Task: Add an action where "Priority is High" in downgrade and inform.
Action: Mouse moved to (23, 299)
Screenshot: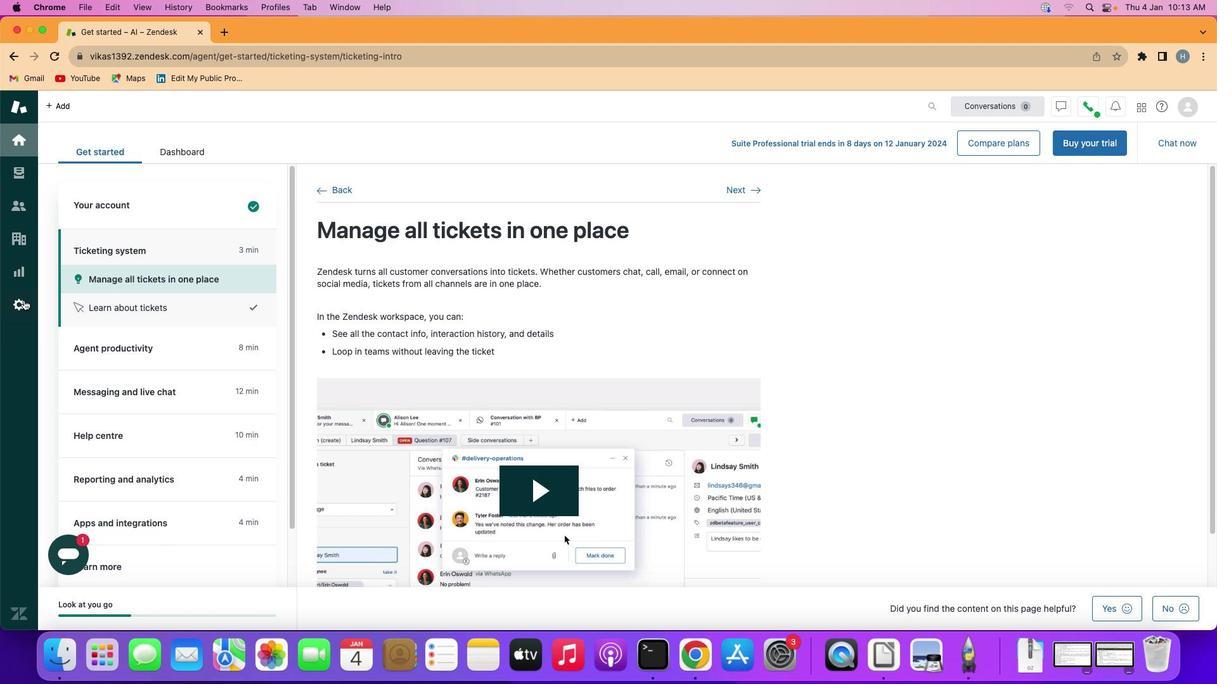 
Action: Mouse pressed left at (23, 299)
Screenshot: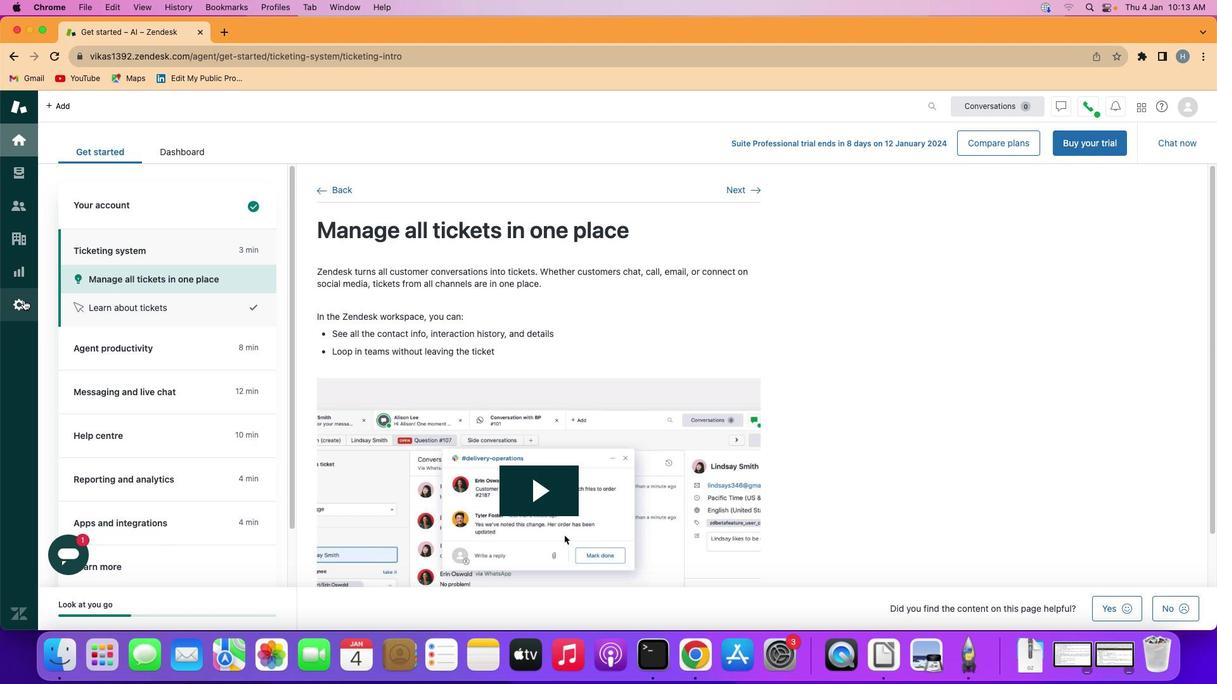 
Action: Mouse moved to (233, 515)
Screenshot: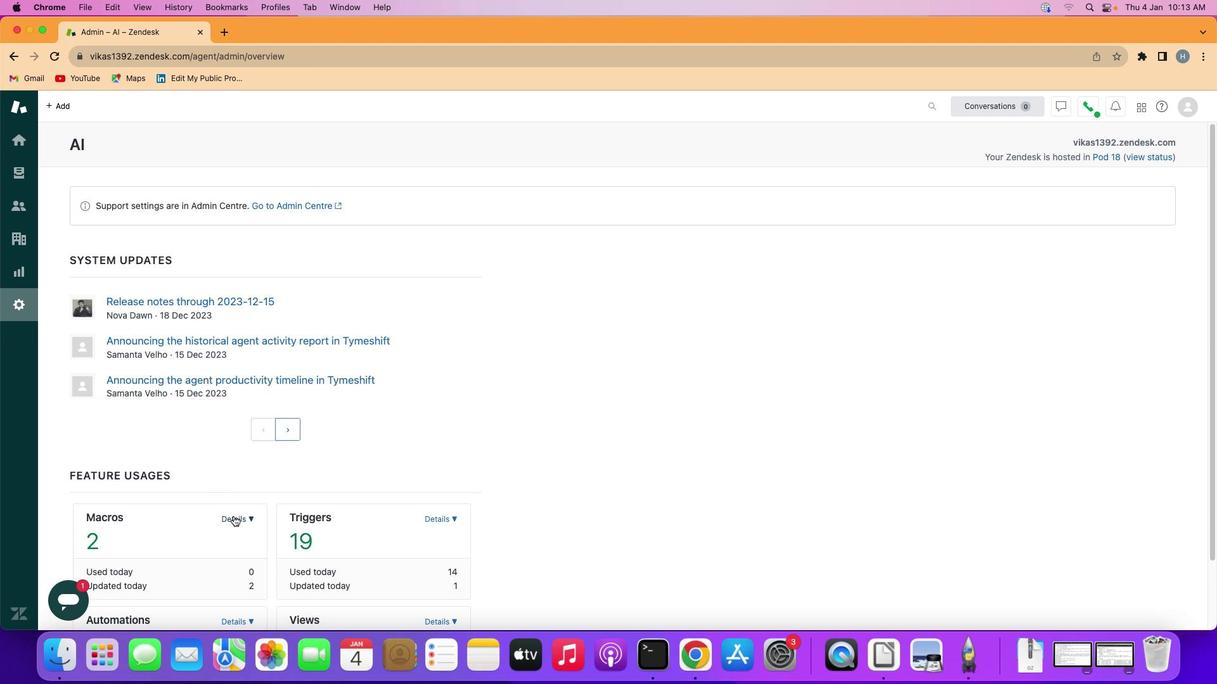 
Action: Mouse pressed left at (233, 515)
Screenshot: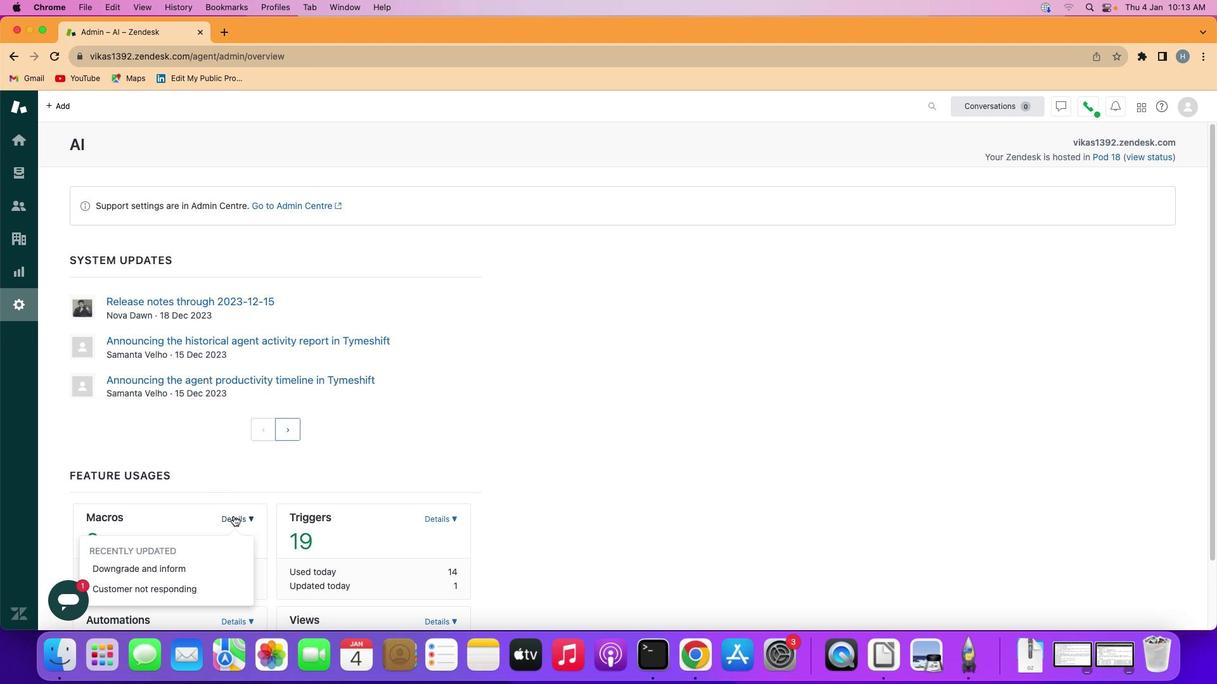 
Action: Mouse moved to (196, 566)
Screenshot: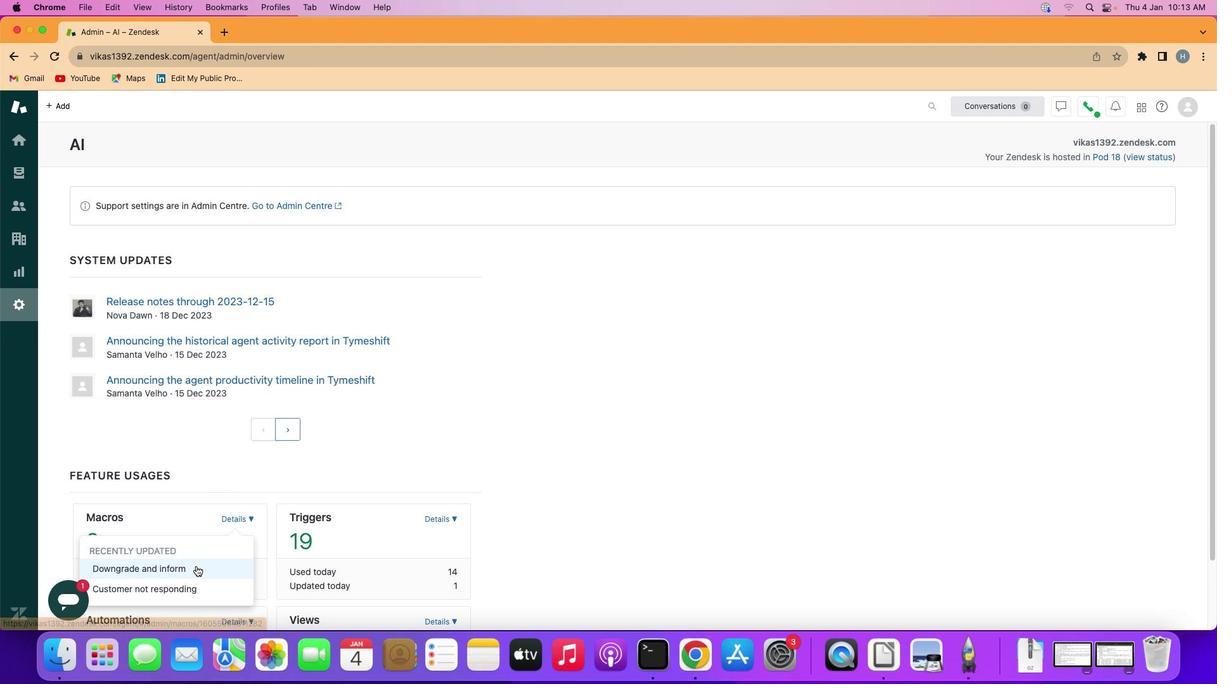 
Action: Mouse pressed left at (196, 566)
Screenshot: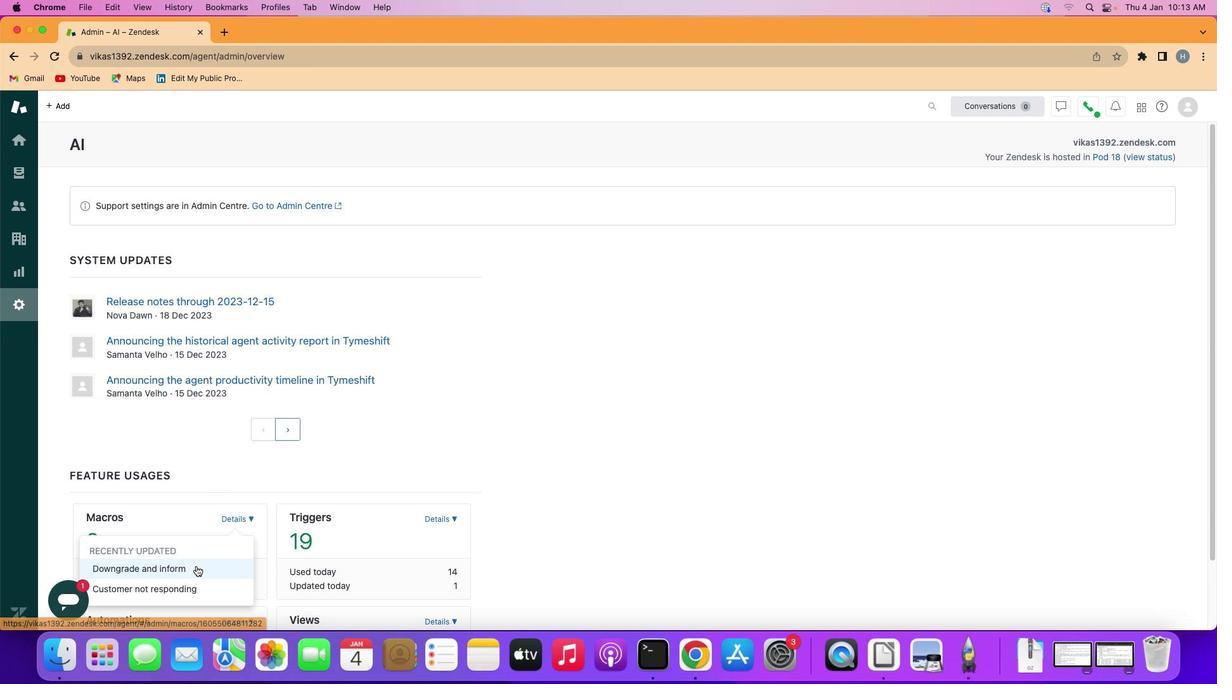 
Action: Mouse moved to (222, 462)
Screenshot: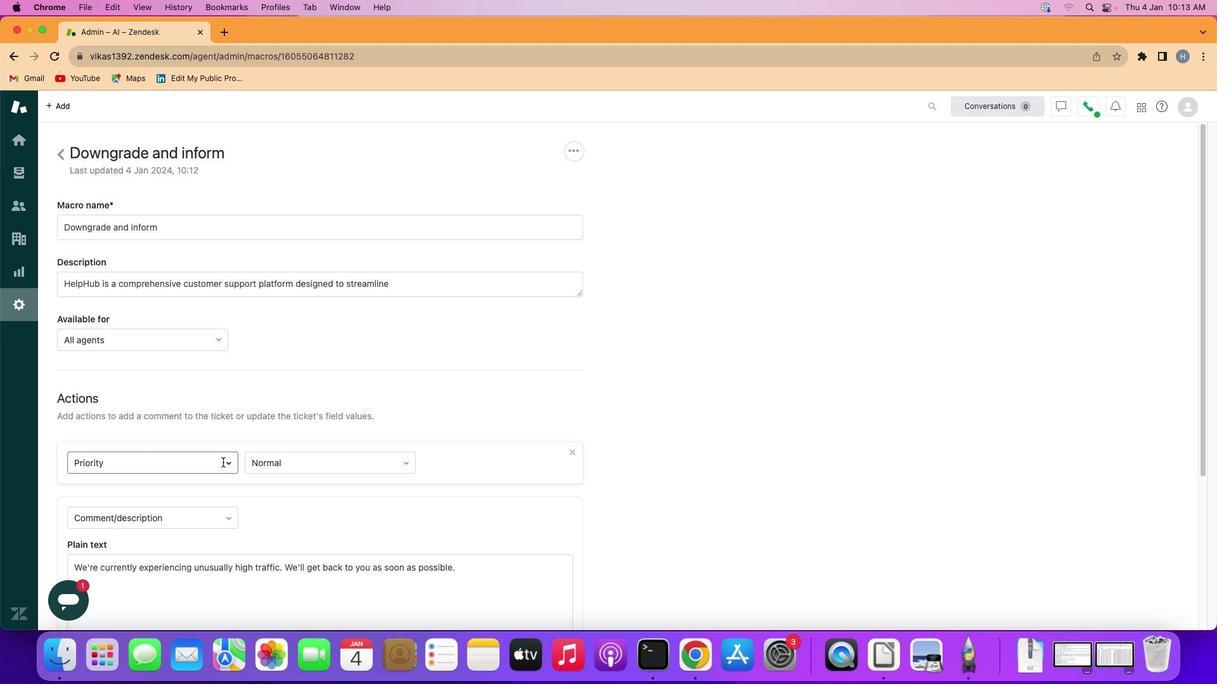 
Action: Mouse pressed left at (222, 462)
Screenshot: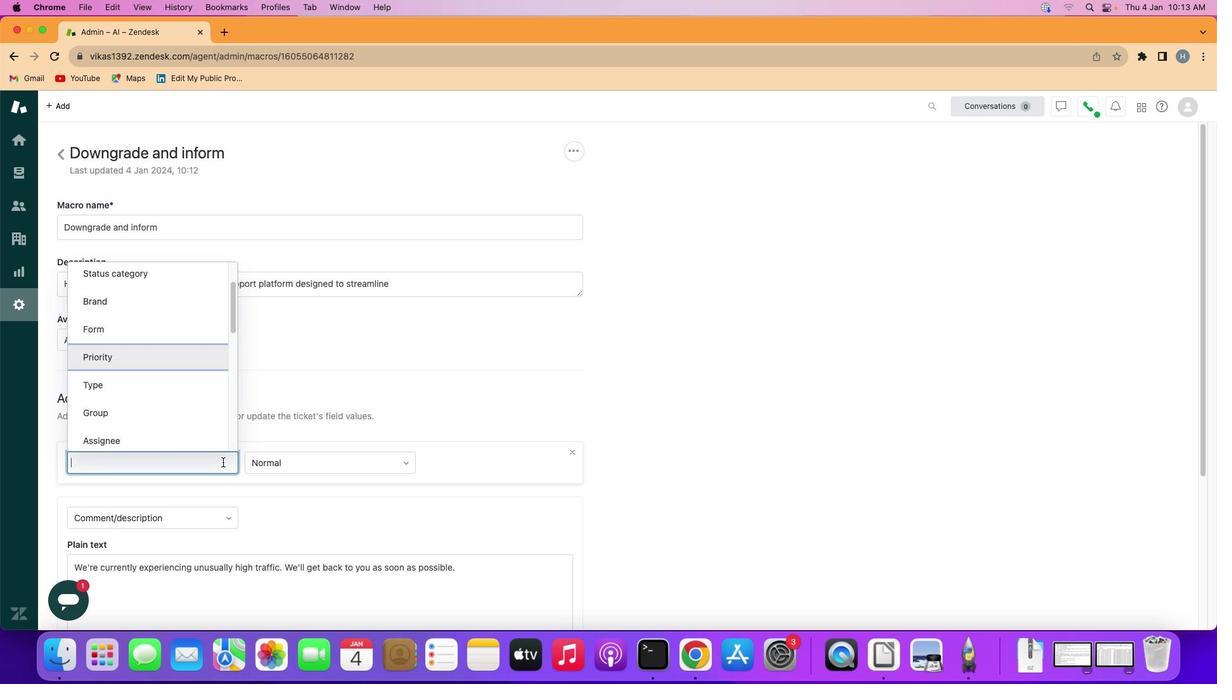
Action: Mouse moved to (197, 357)
Screenshot: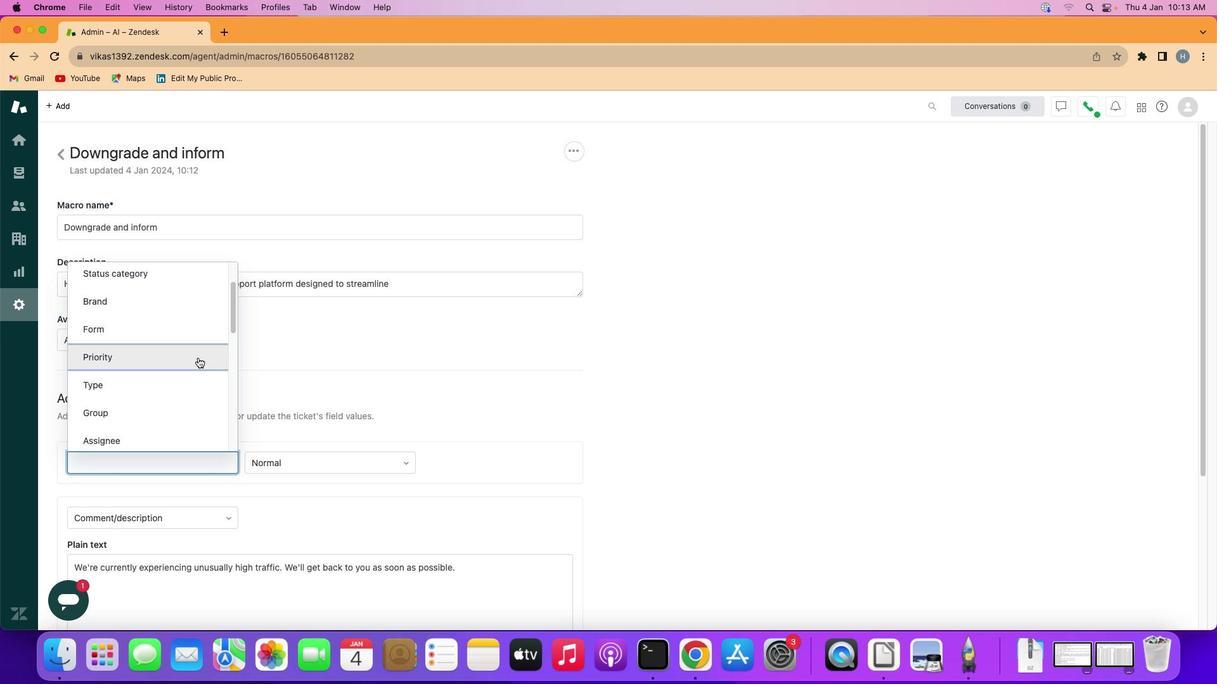 
Action: Mouse pressed left at (197, 357)
Screenshot: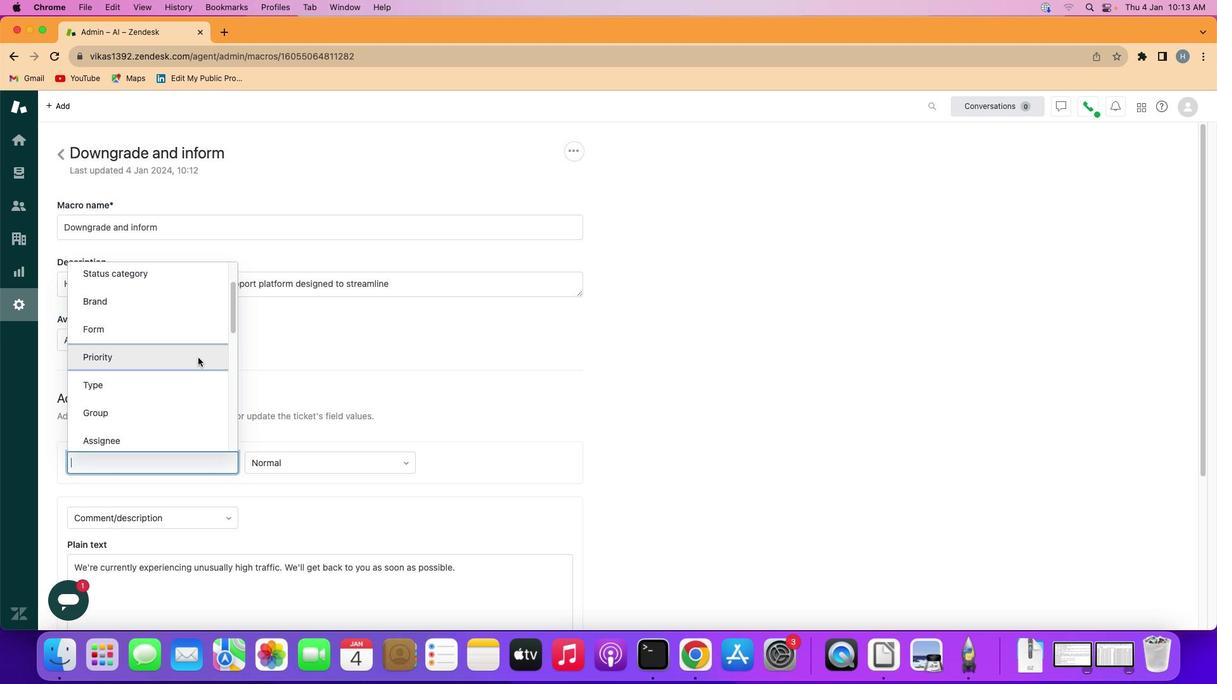 
Action: Mouse moved to (330, 462)
Screenshot: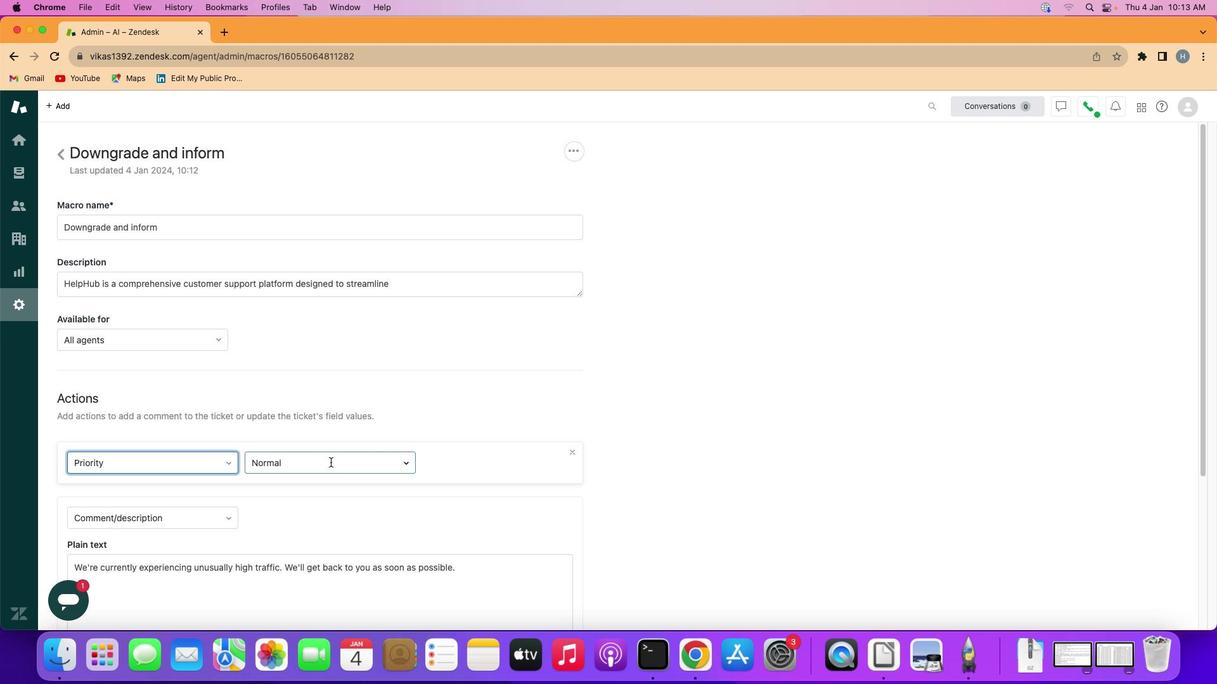 
Action: Mouse pressed left at (330, 462)
Screenshot: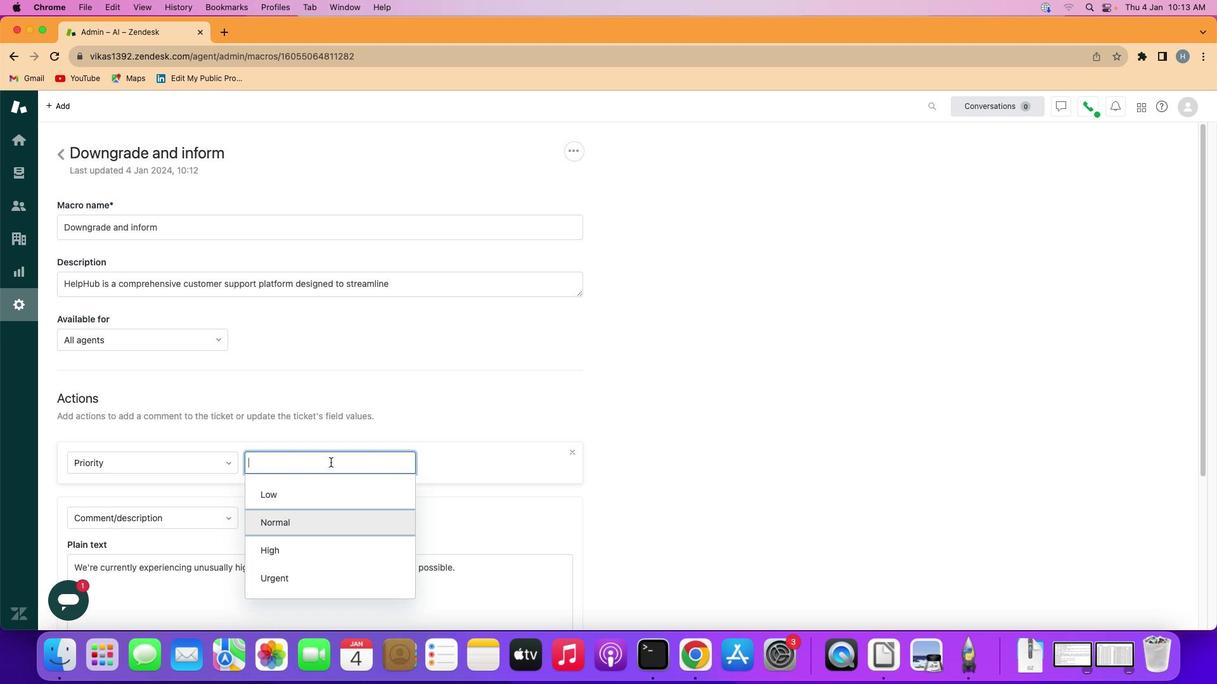 
Action: Mouse moved to (346, 558)
Screenshot: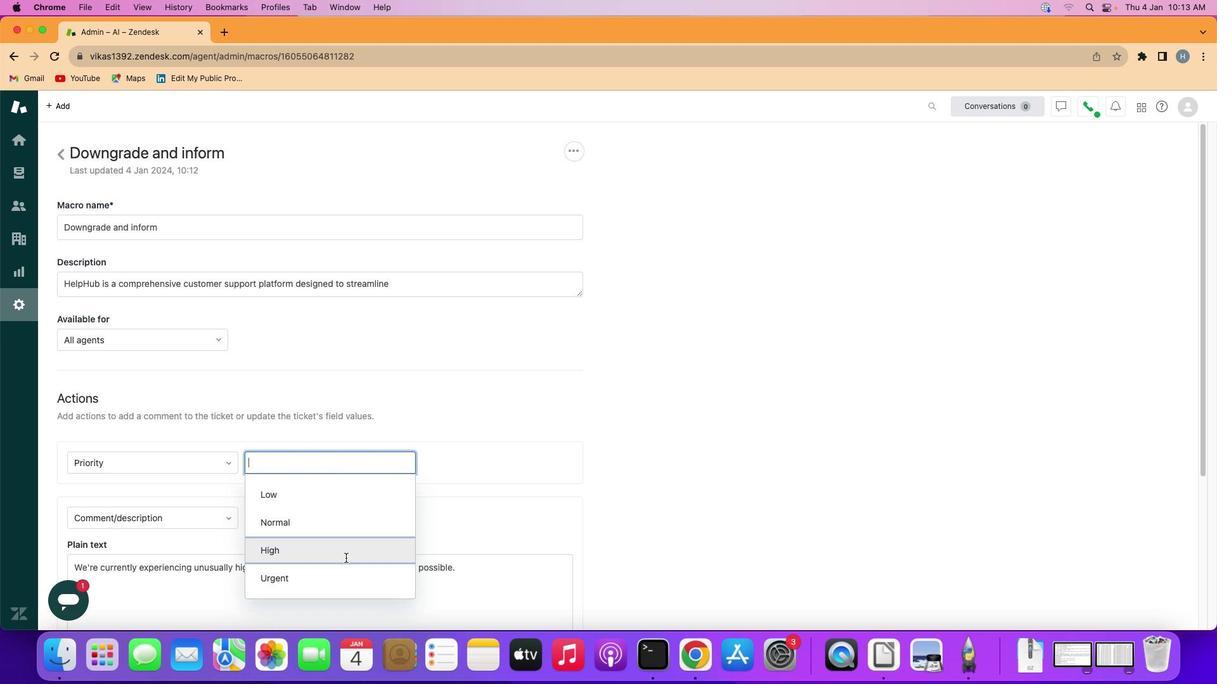 
Action: Mouse pressed left at (346, 558)
Screenshot: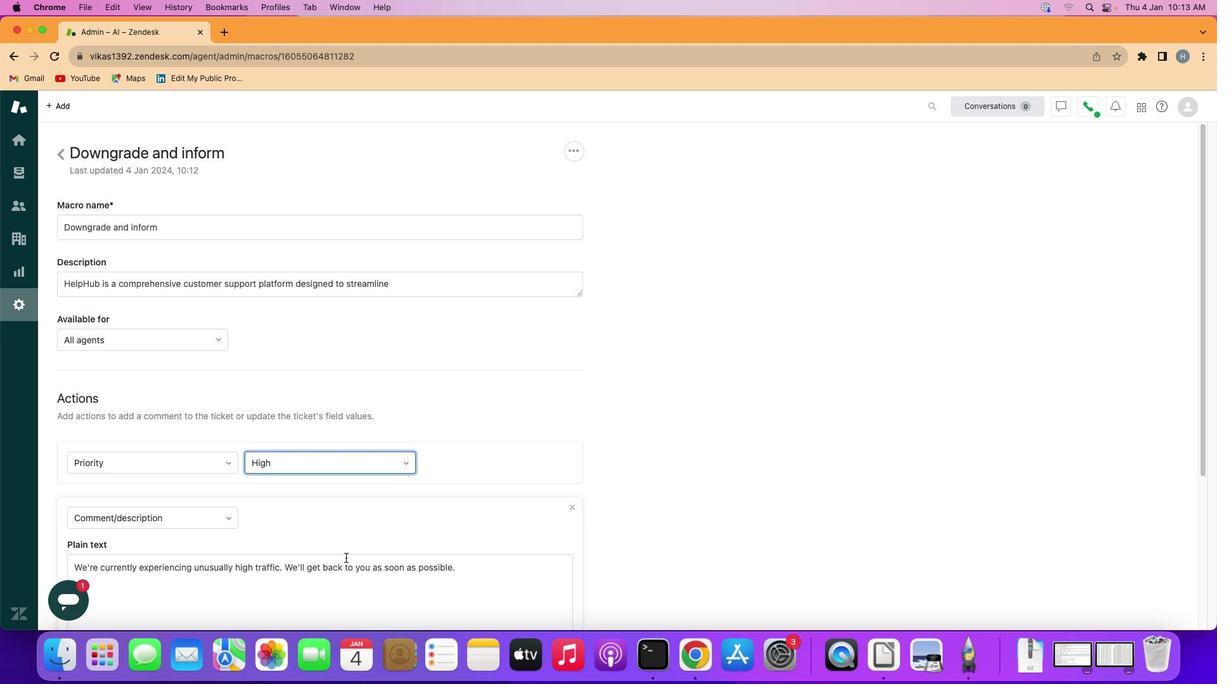 
Action: Mouse moved to (487, 559)
Screenshot: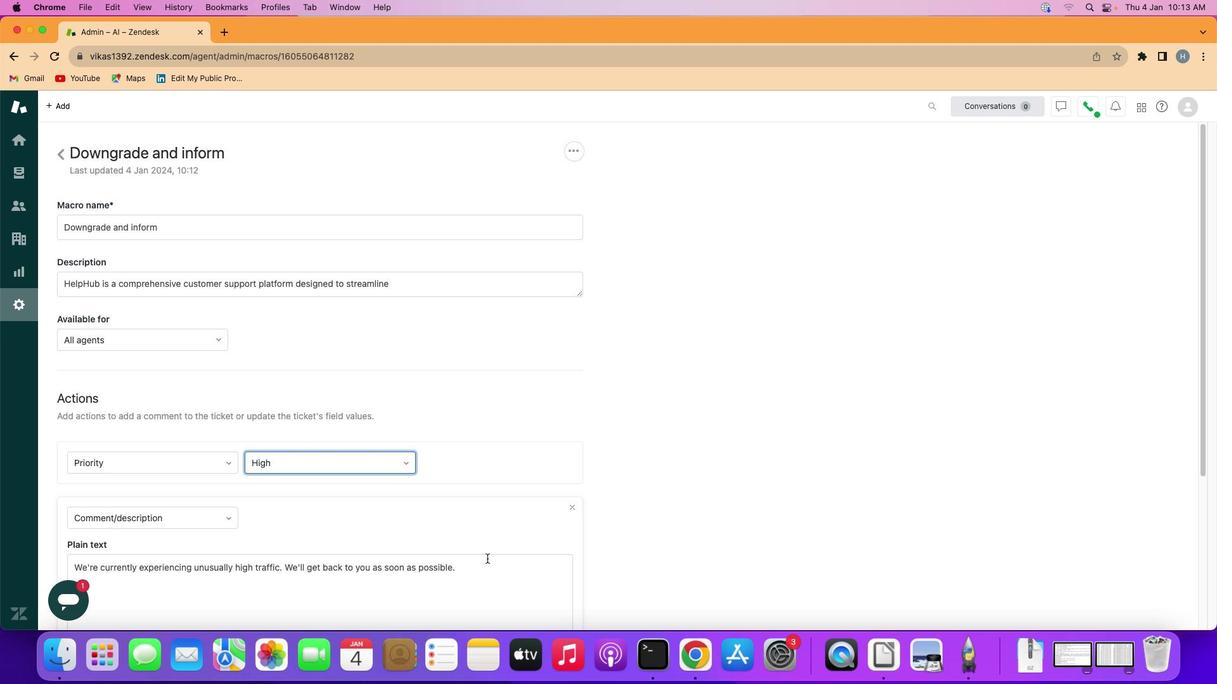
Action: Mouse scrolled (487, 559) with delta (0, 0)
Screenshot: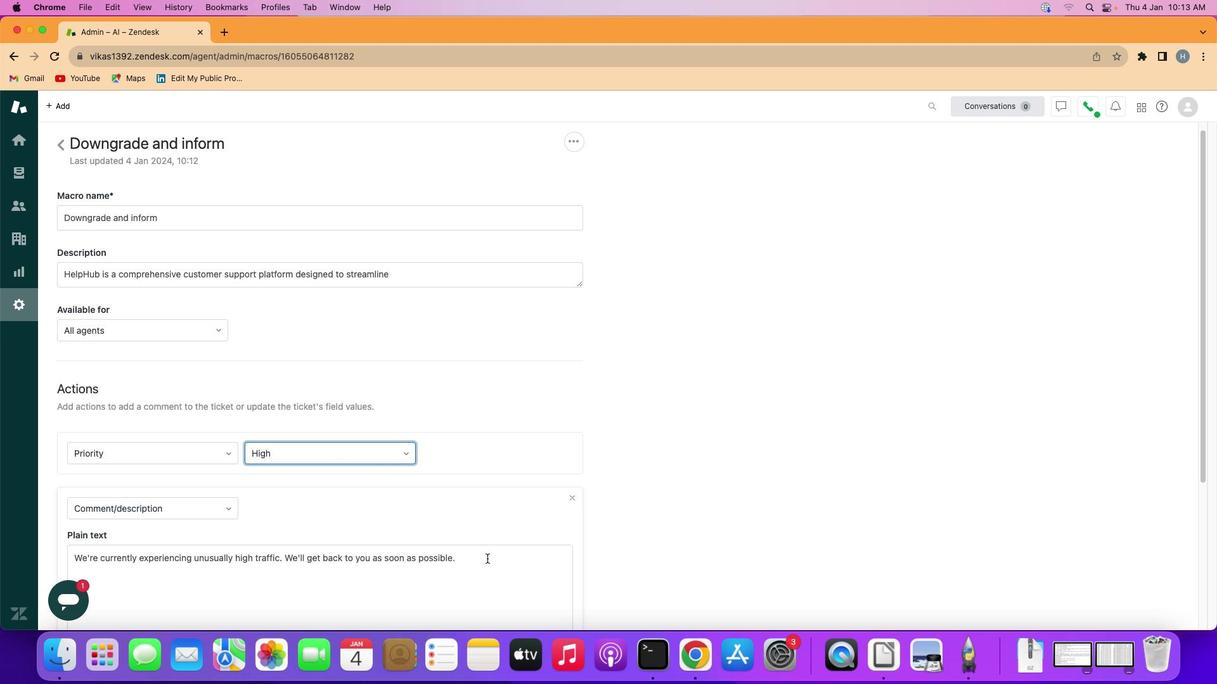 
Action: Mouse scrolled (487, 559) with delta (0, 0)
Screenshot: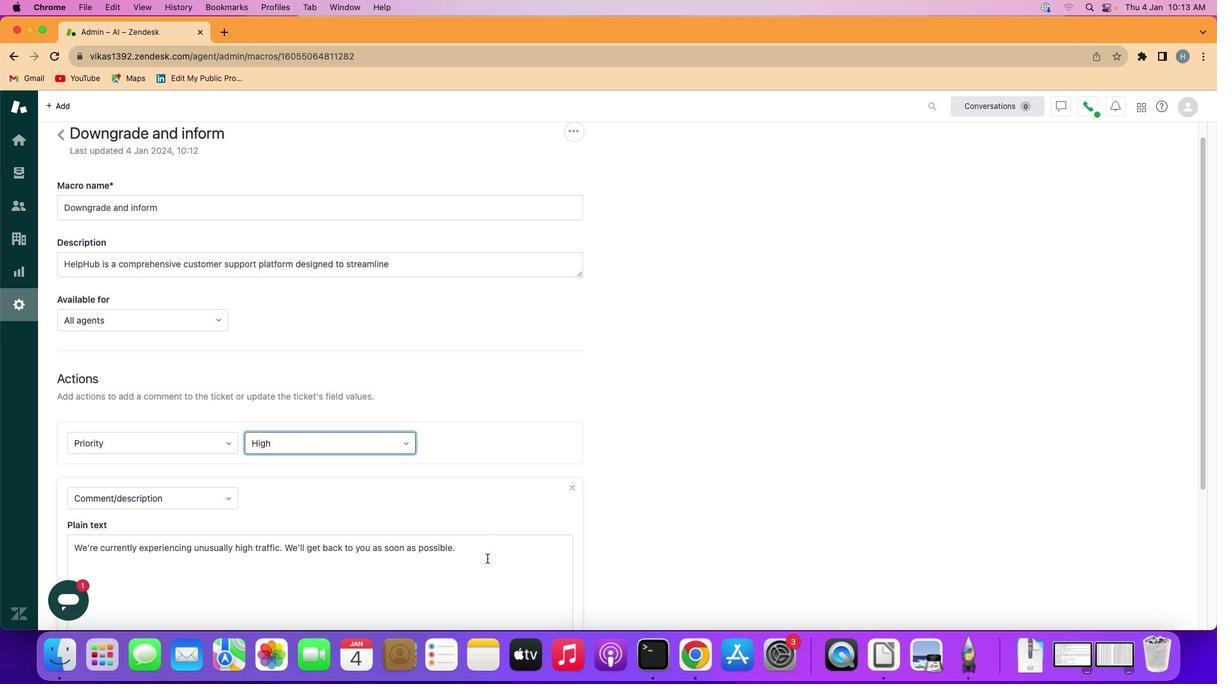 
Action: Mouse scrolled (487, 559) with delta (0, -1)
Screenshot: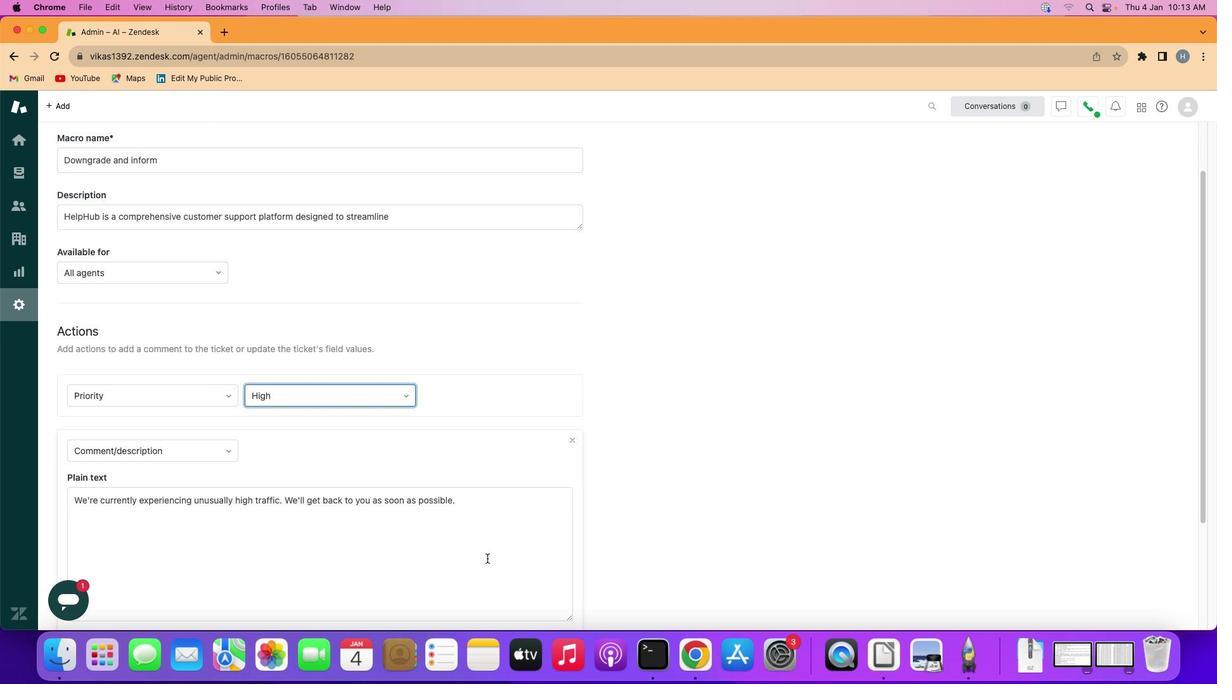 
Action: Mouse scrolled (487, 559) with delta (0, -1)
Screenshot: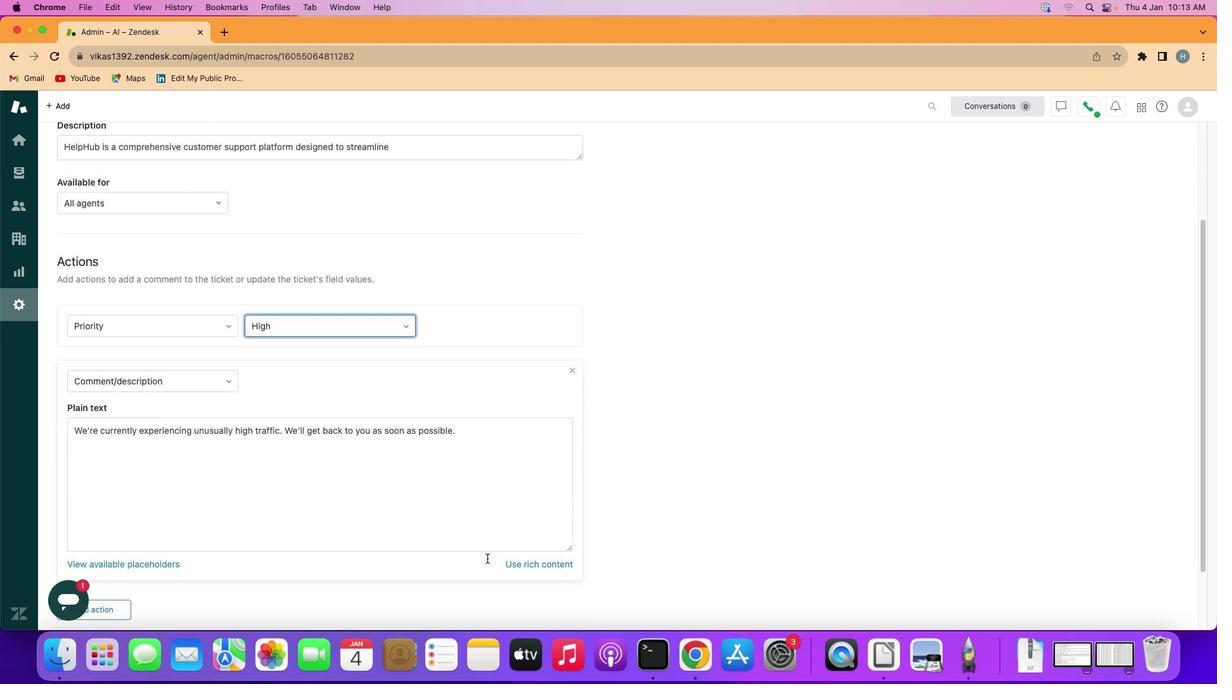 
Action: Mouse scrolled (487, 559) with delta (0, -1)
Screenshot: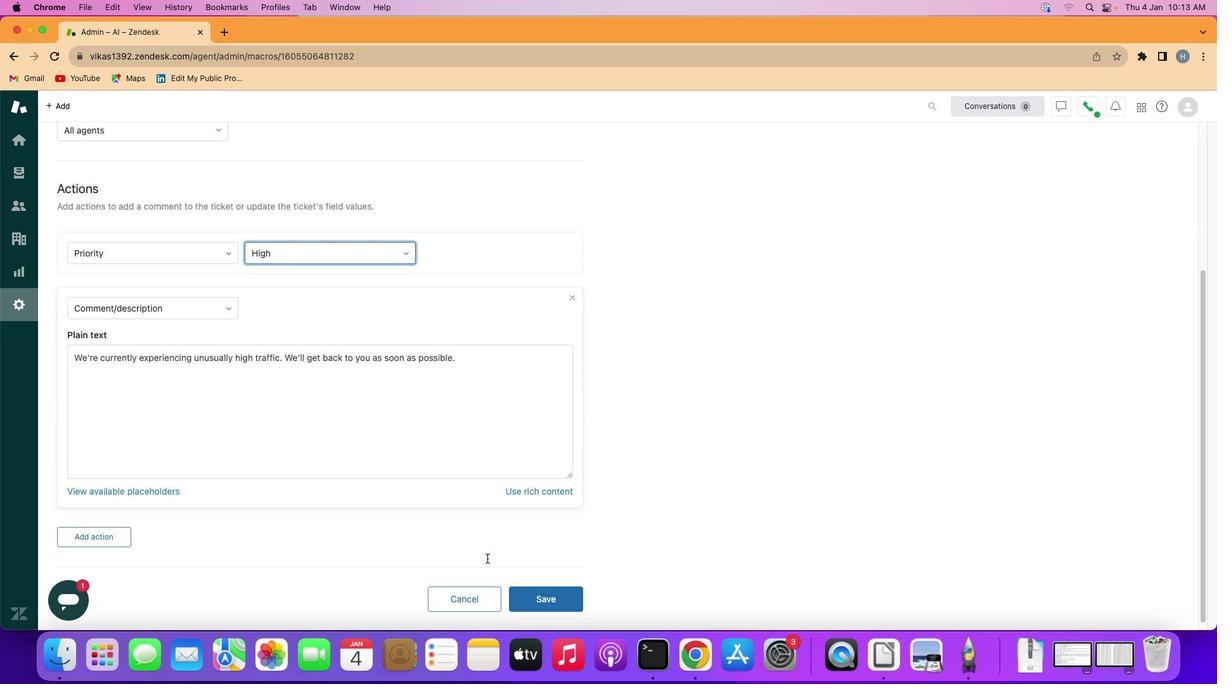 
Action: Mouse moved to (487, 557)
Screenshot: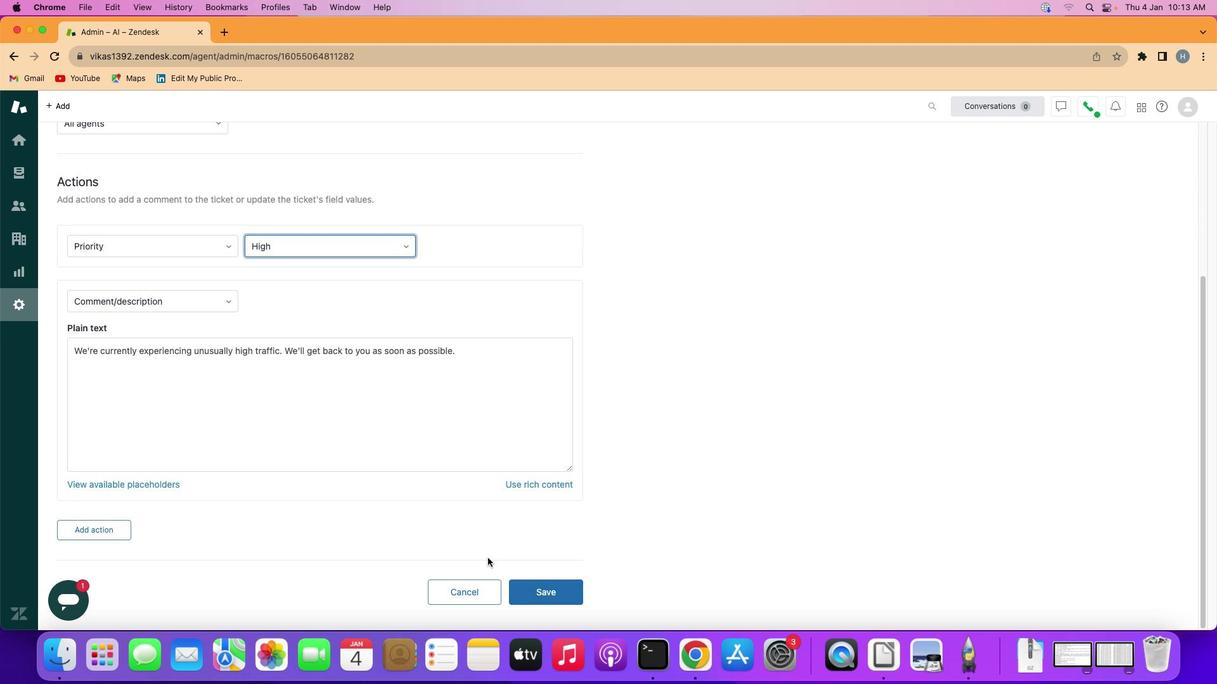 
Action: Mouse scrolled (487, 557) with delta (0, 0)
Screenshot: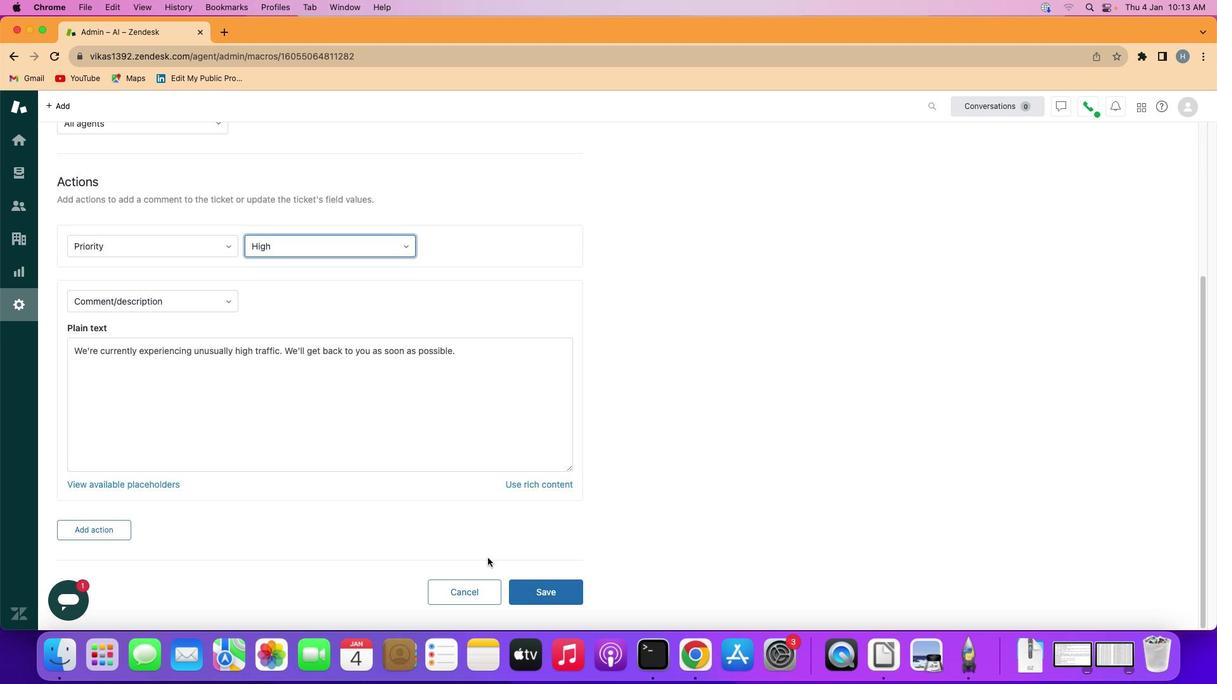
Action: Mouse scrolled (487, 557) with delta (0, 0)
Screenshot: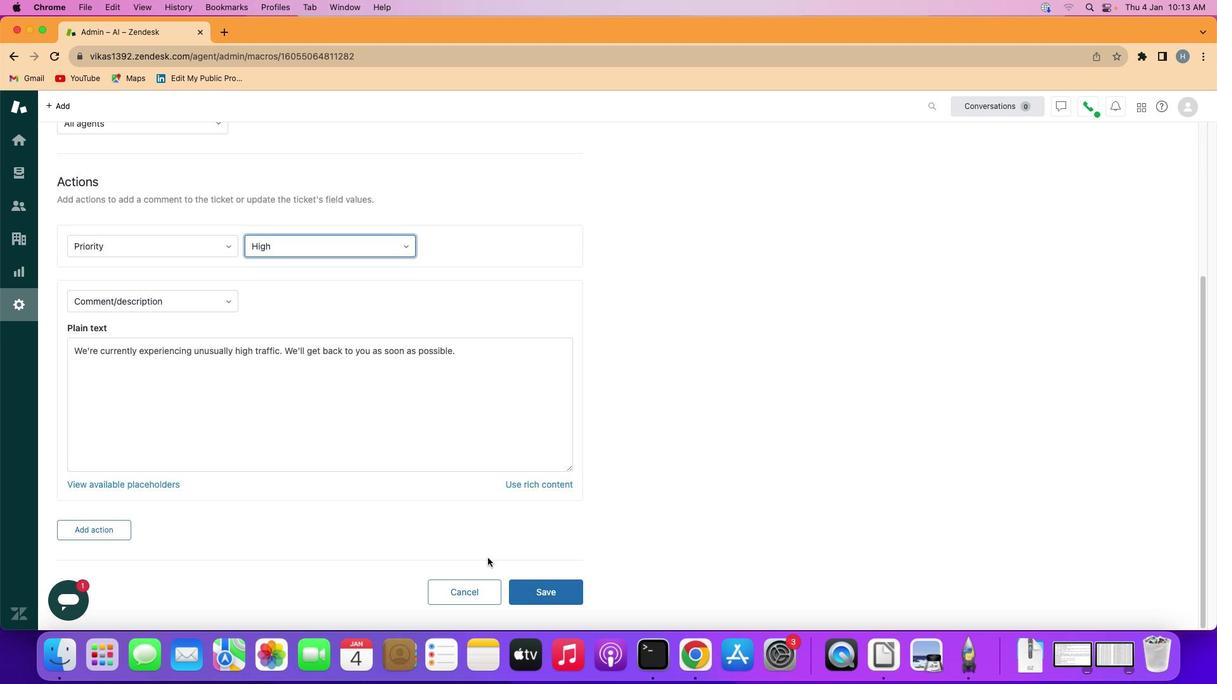 
Action: Mouse moved to (540, 593)
Screenshot: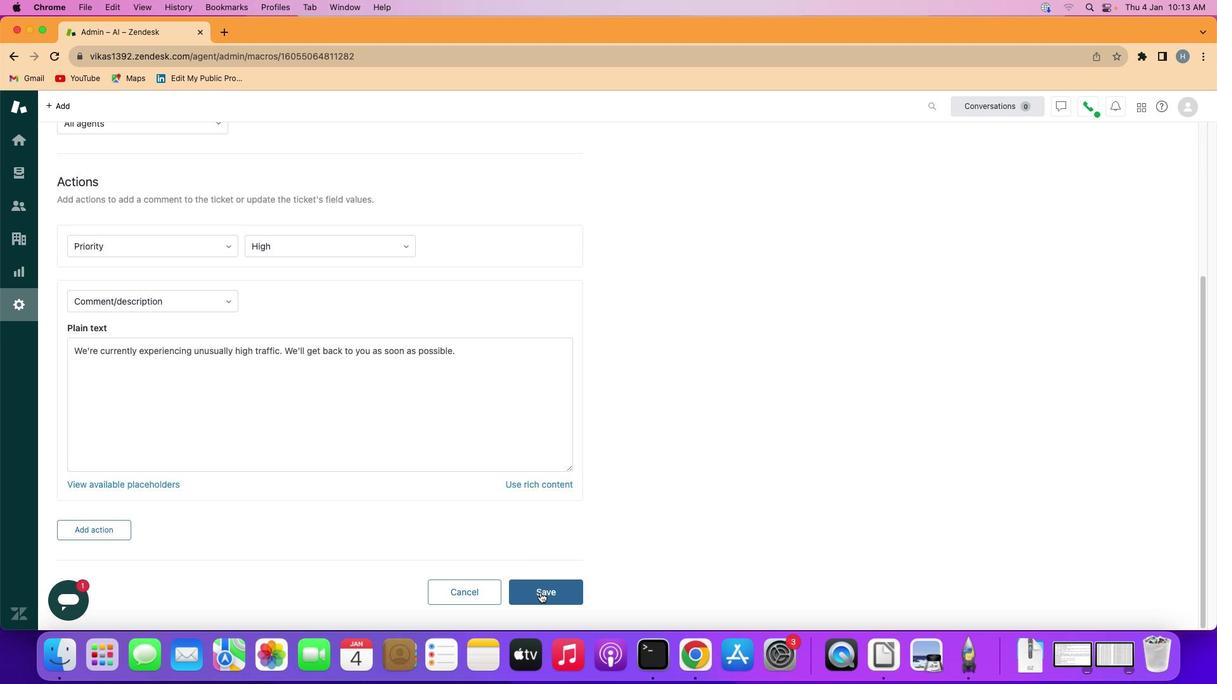 
Action: Mouse pressed left at (540, 593)
Screenshot: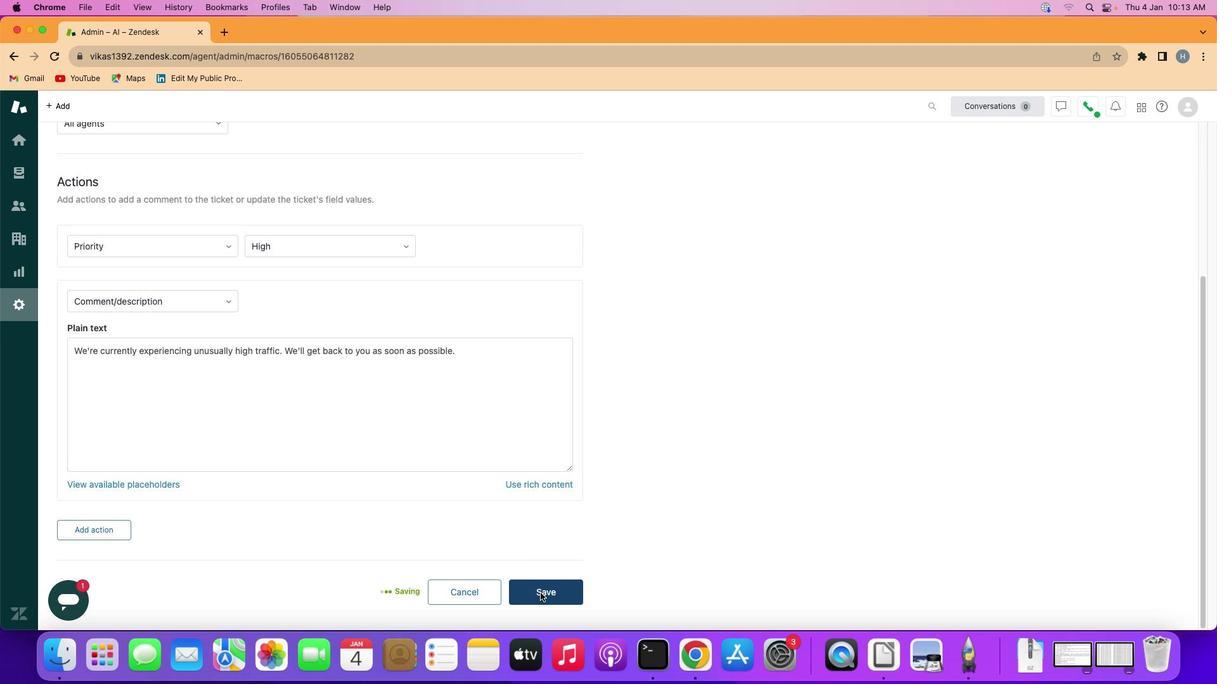 
Action: Mouse moved to (439, 316)
Screenshot: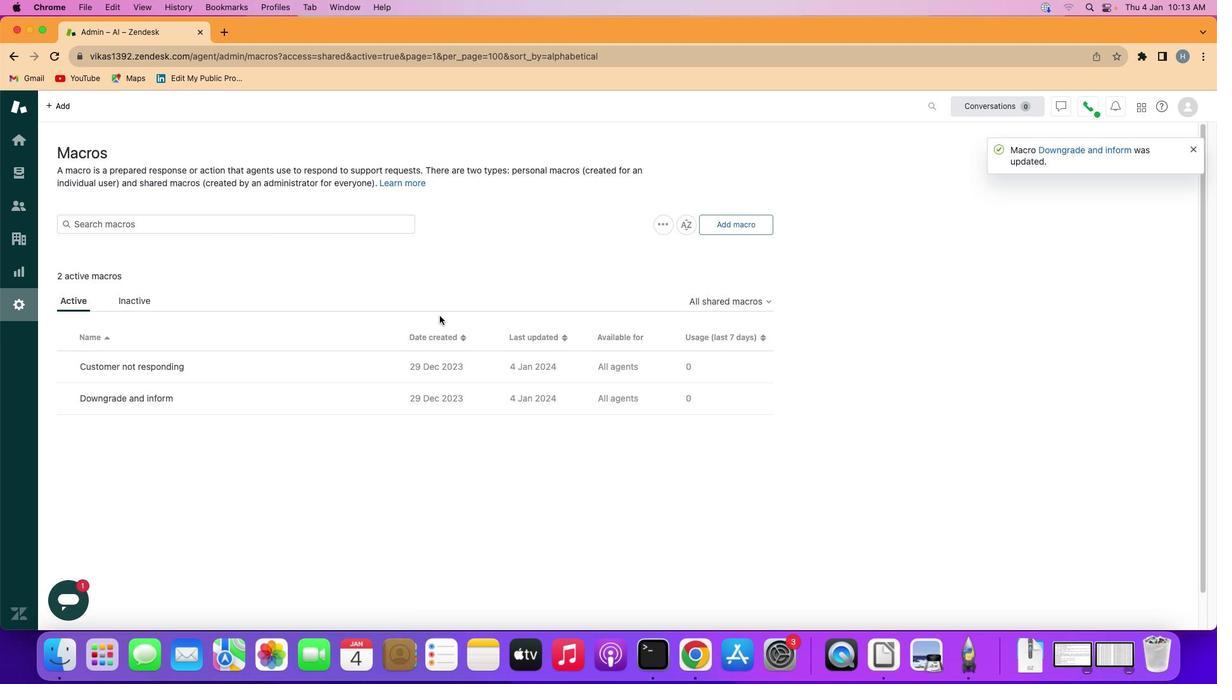 
Action: Mouse scrolled (439, 316) with delta (0, 0)
Screenshot: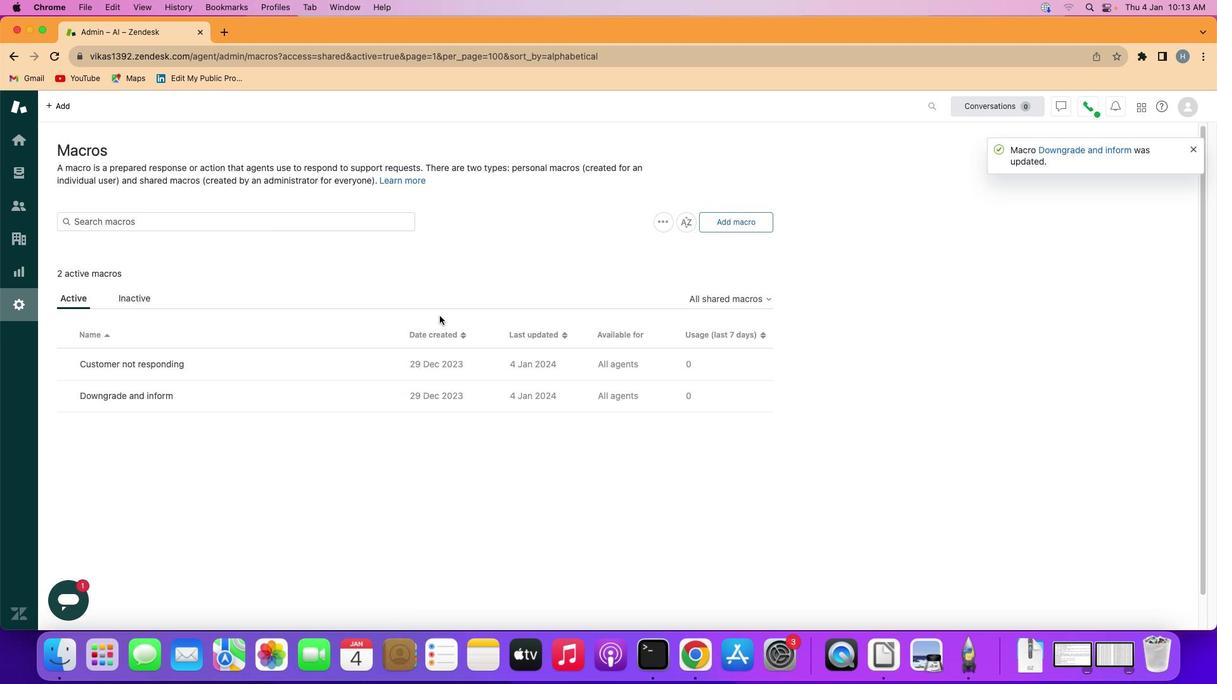 
Action: Mouse moved to (454, 296)
Screenshot: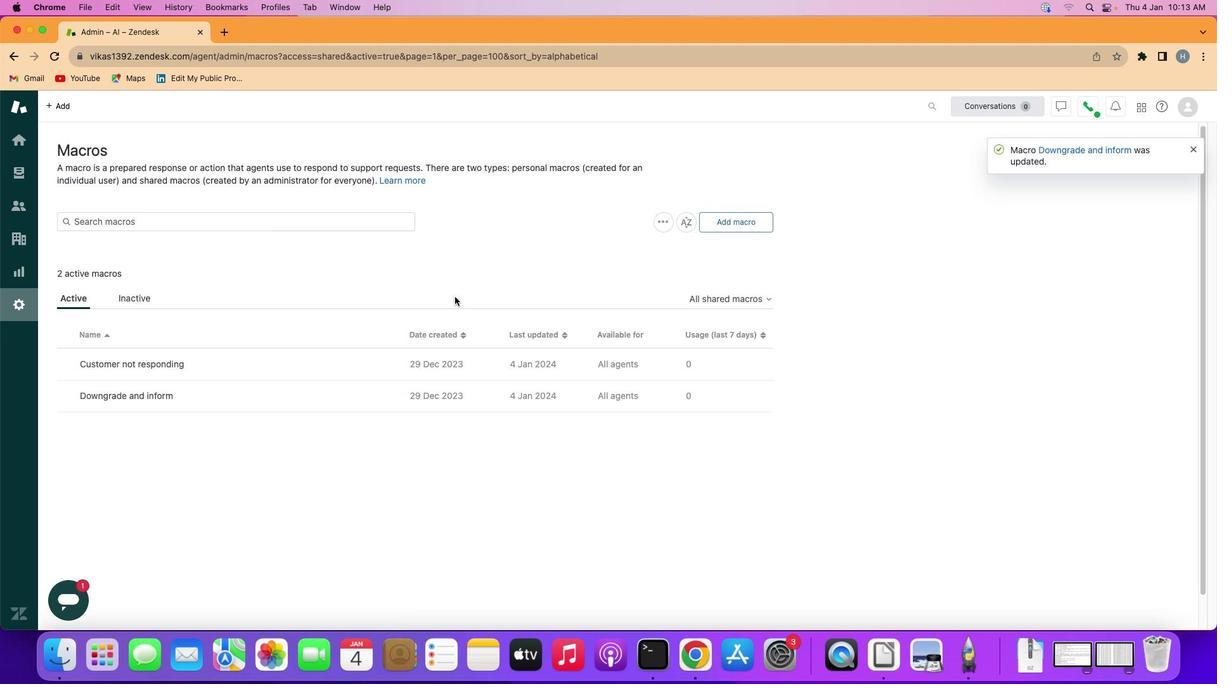 
